 Task: Add the task  Create a new online booking system for a conference center to the section Dash Dash in the project AgileRescue and add a Due Date to the respective task as 2023/07/08
Action: Mouse moved to (72, 270)
Screenshot: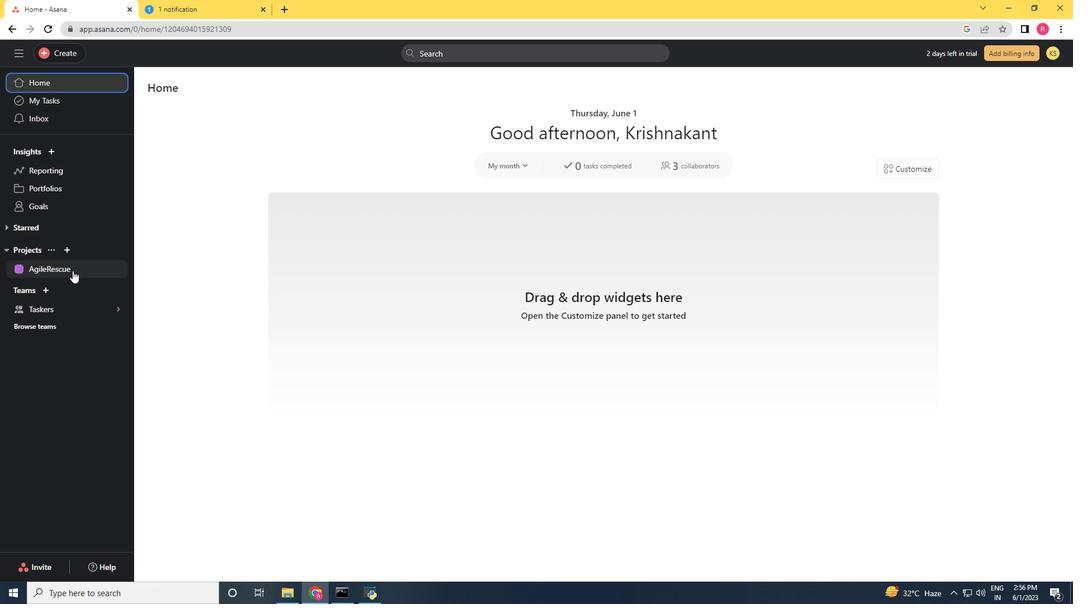 
Action: Mouse pressed left at (72, 270)
Screenshot: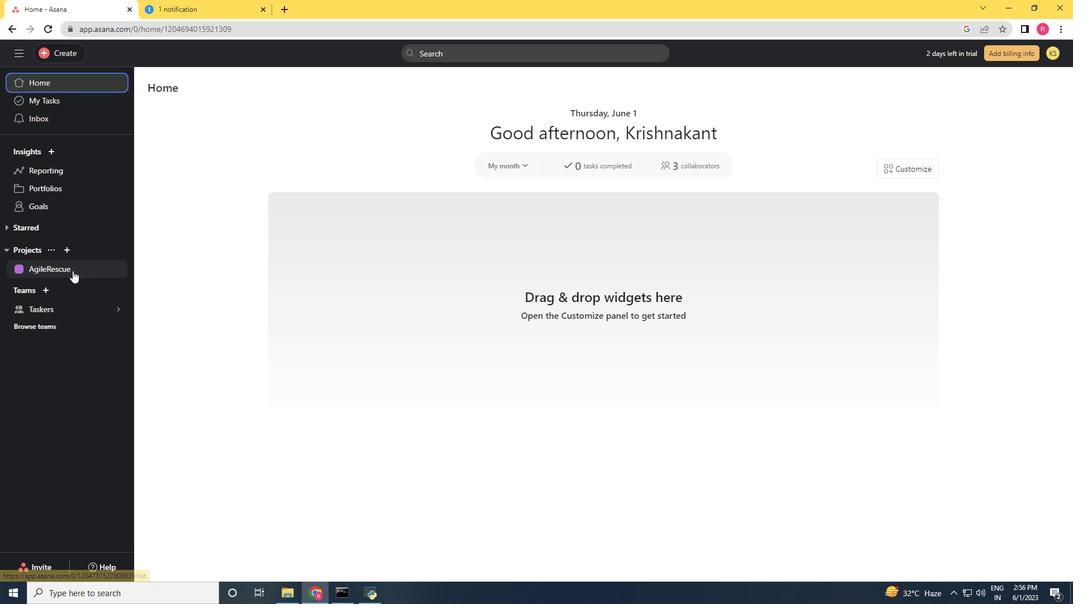 
Action: Mouse moved to (223, 279)
Screenshot: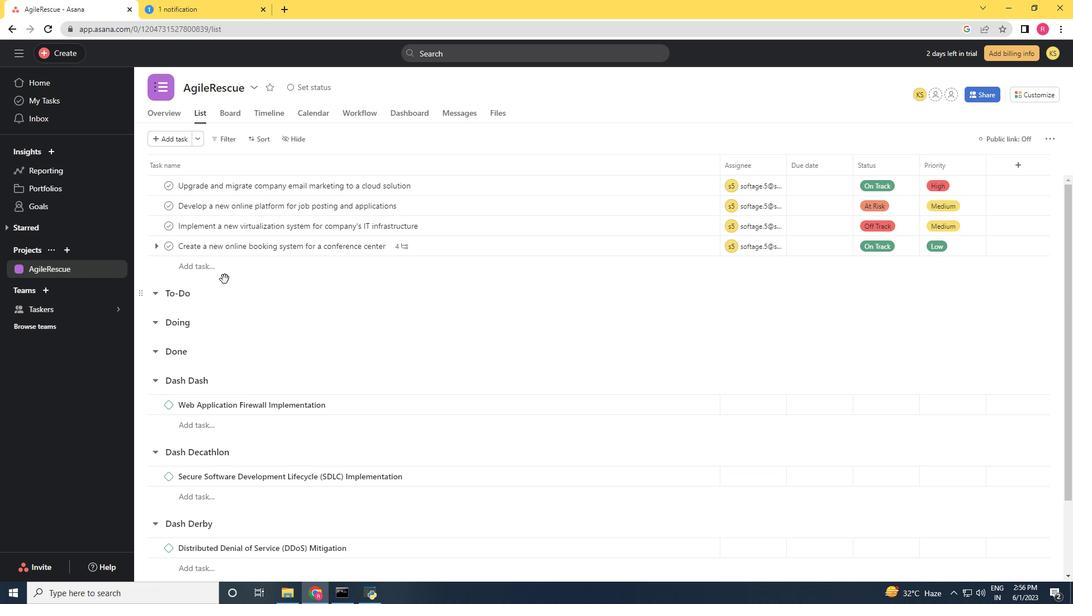 
Action: Mouse scrolled (223, 278) with delta (0, 0)
Screenshot: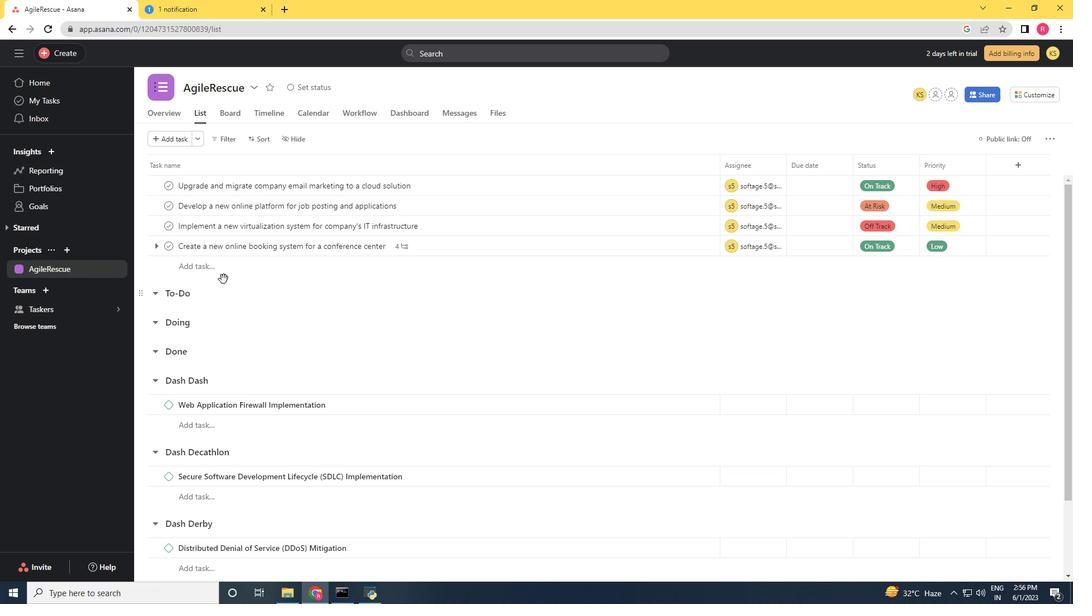 
Action: Mouse scrolled (223, 278) with delta (0, 0)
Screenshot: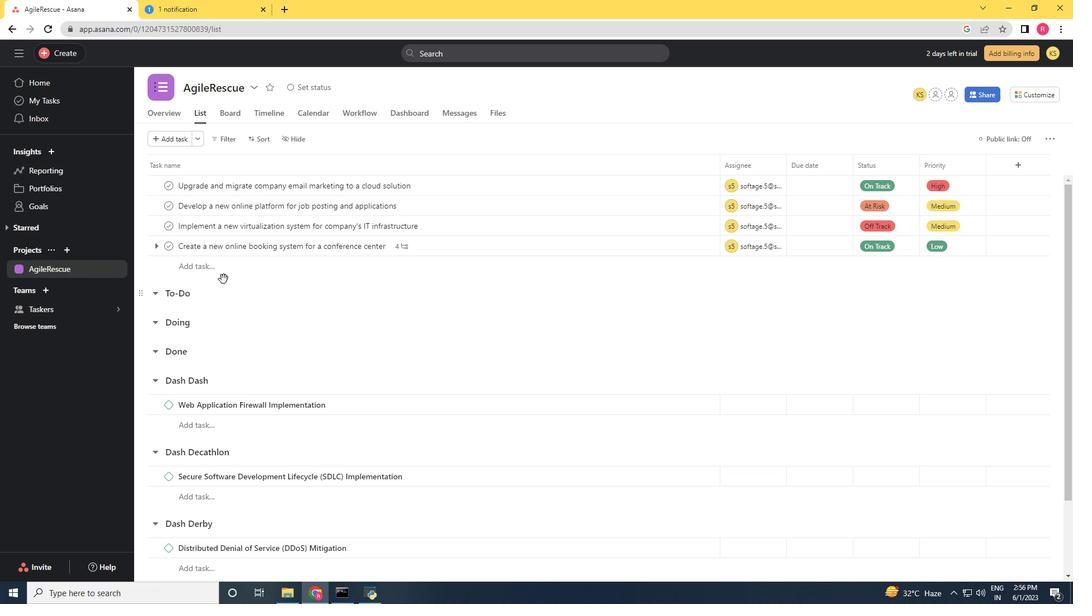 
Action: Mouse moved to (223, 279)
Screenshot: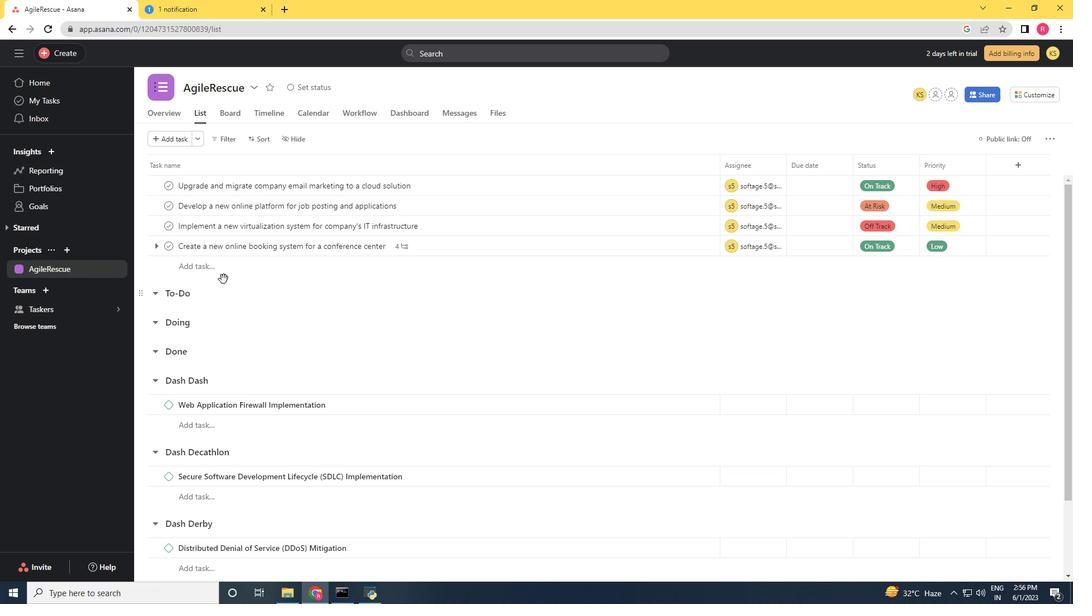
Action: Mouse scrolled (223, 278) with delta (0, 0)
Screenshot: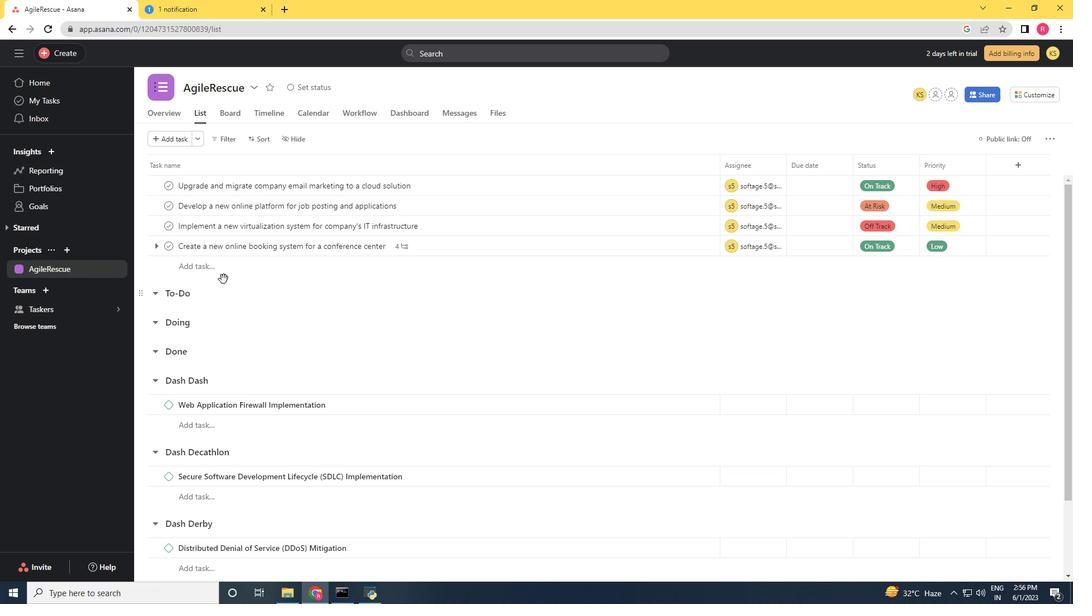 
Action: Mouse scrolled (223, 278) with delta (0, 0)
Screenshot: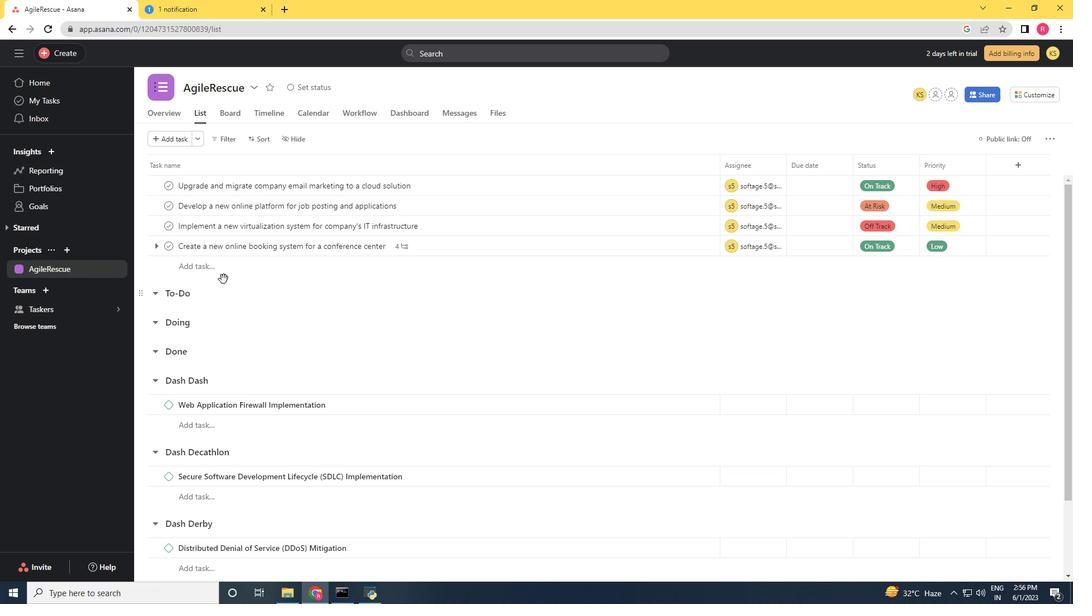 
Action: Mouse scrolled (223, 278) with delta (0, 0)
Screenshot: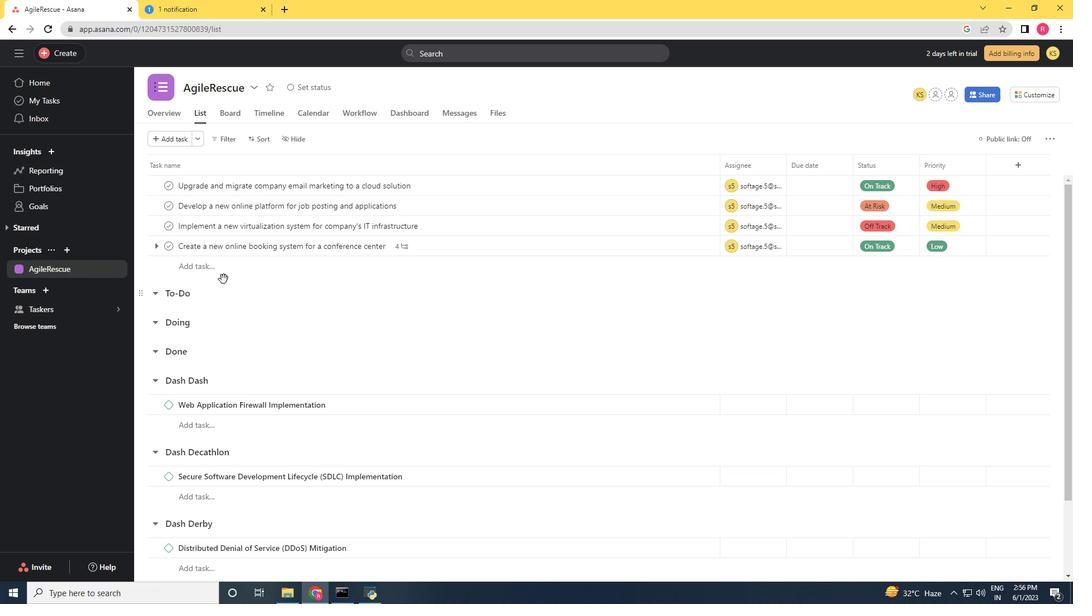 
Action: Mouse moved to (223, 279)
Screenshot: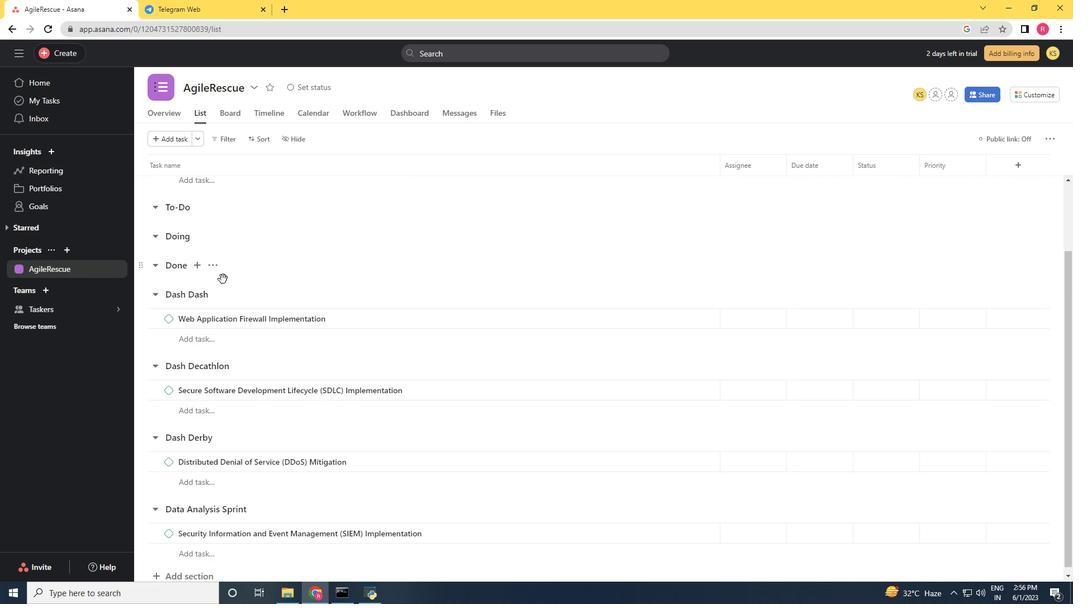 
Action: Mouse scrolled (223, 278) with delta (0, 0)
Screenshot: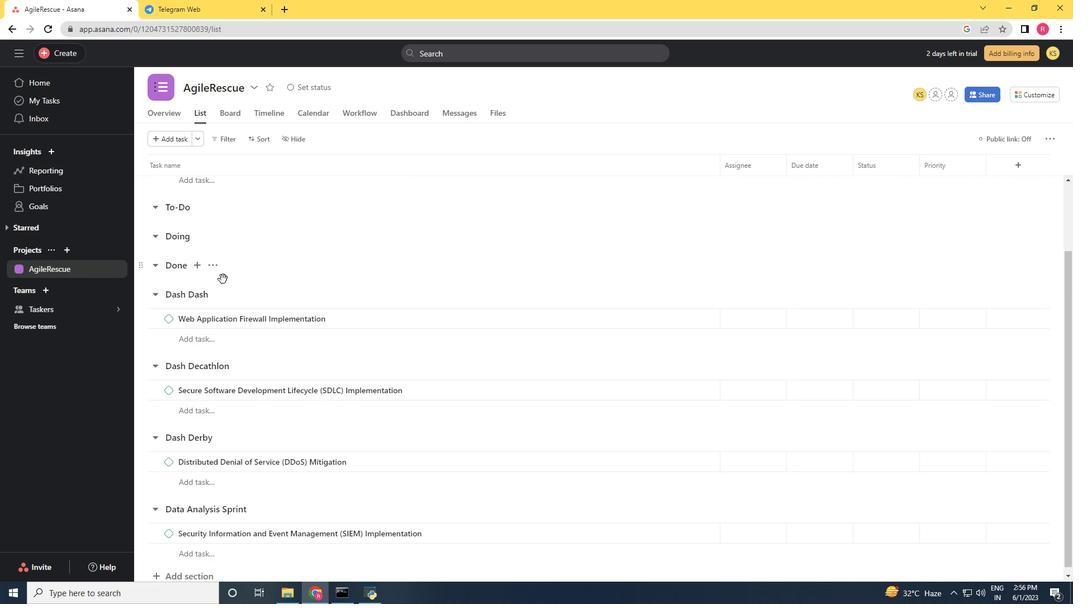 
Action: Mouse moved to (303, 274)
Screenshot: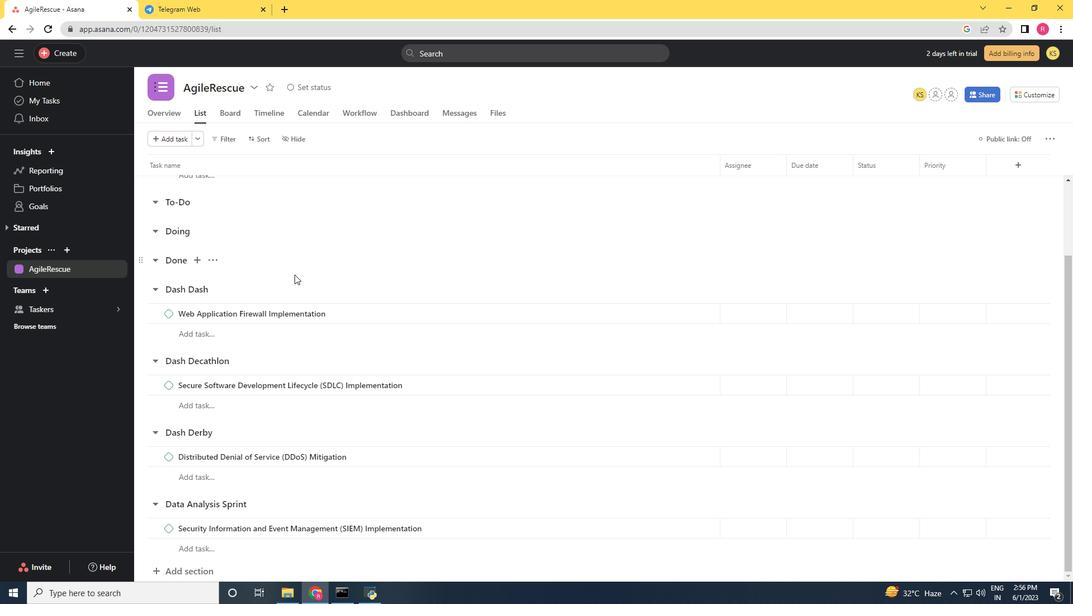 
Action: Mouse scrolled (303, 275) with delta (0, 0)
Screenshot: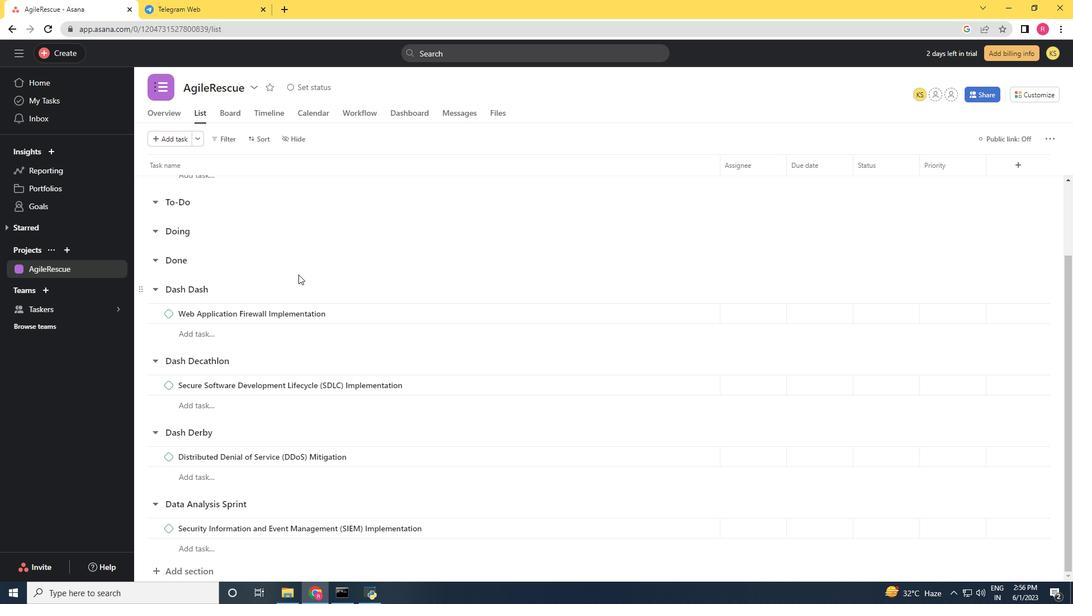 
Action: Mouse scrolled (303, 275) with delta (0, 0)
Screenshot: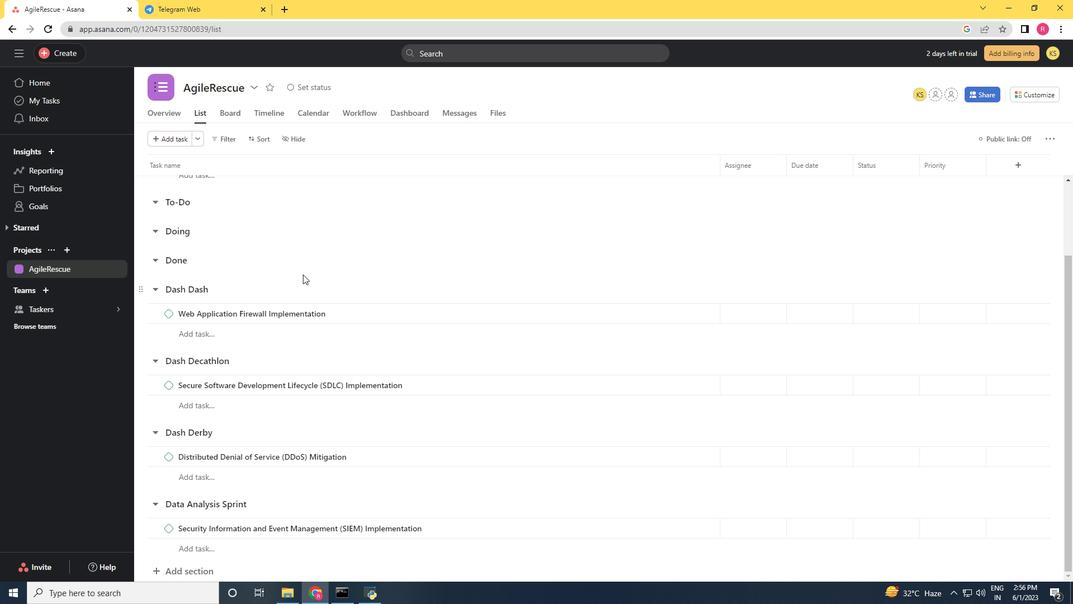 
Action: Mouse scrolled (303, 275) with delta (0, 0)
Screenshot: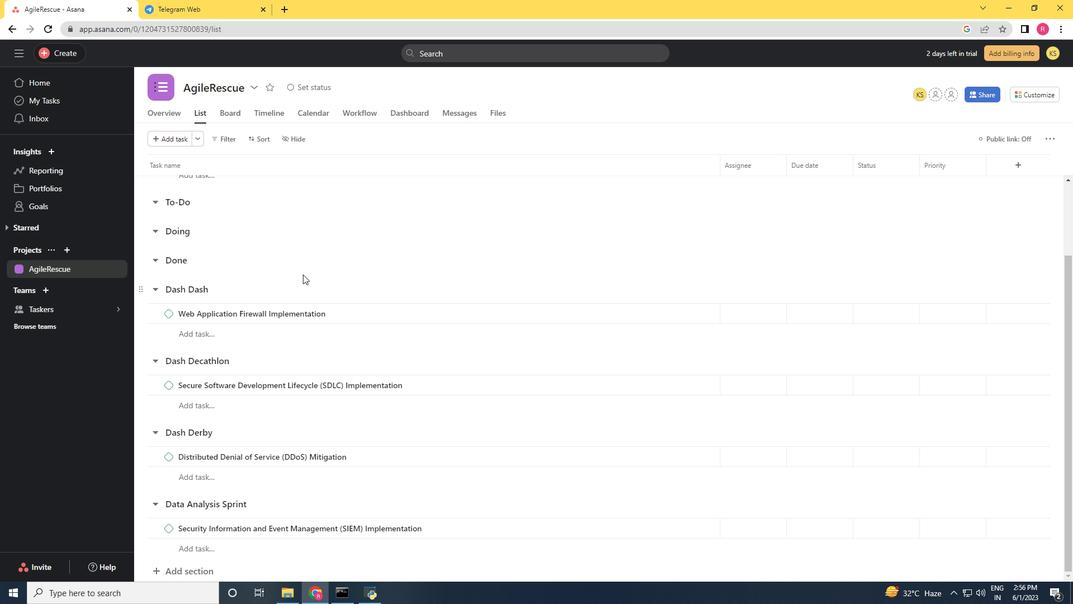
Action: Mouse moved to (303, 274)
Screenshot: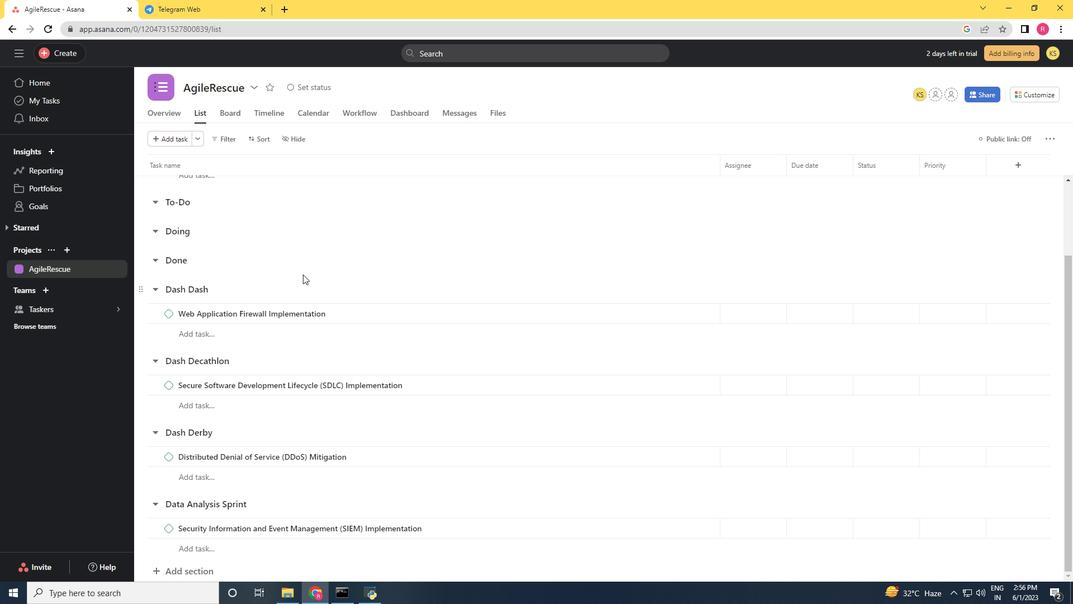 
Action: Mouse scrolled (303, 275) with delta (0, 0)
Screenshot: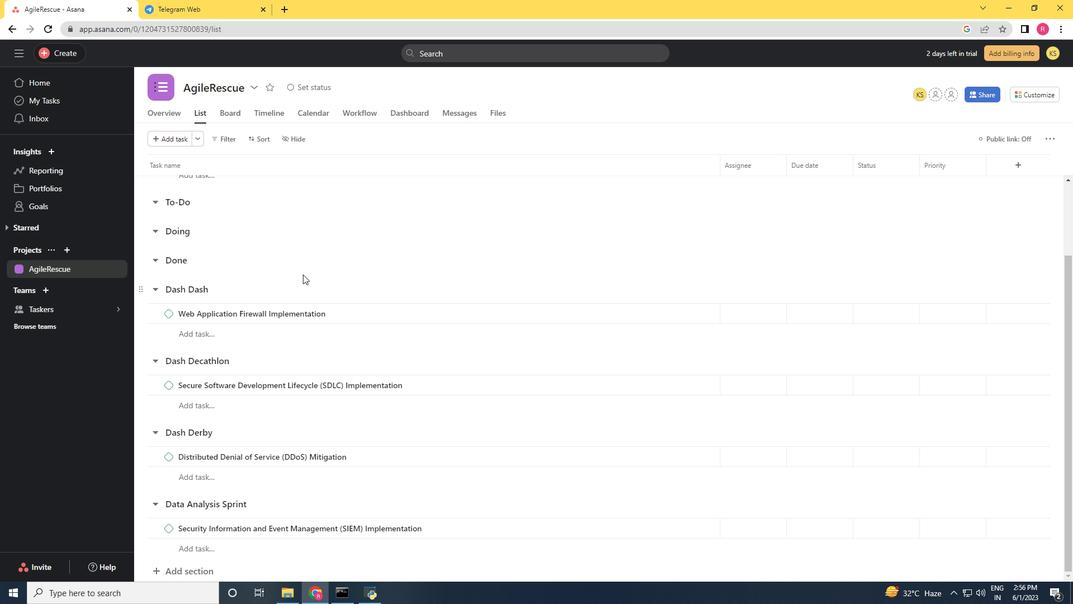 
Action: Mouse scrolled (303, 275) with delta (0, 0)
Screenshot: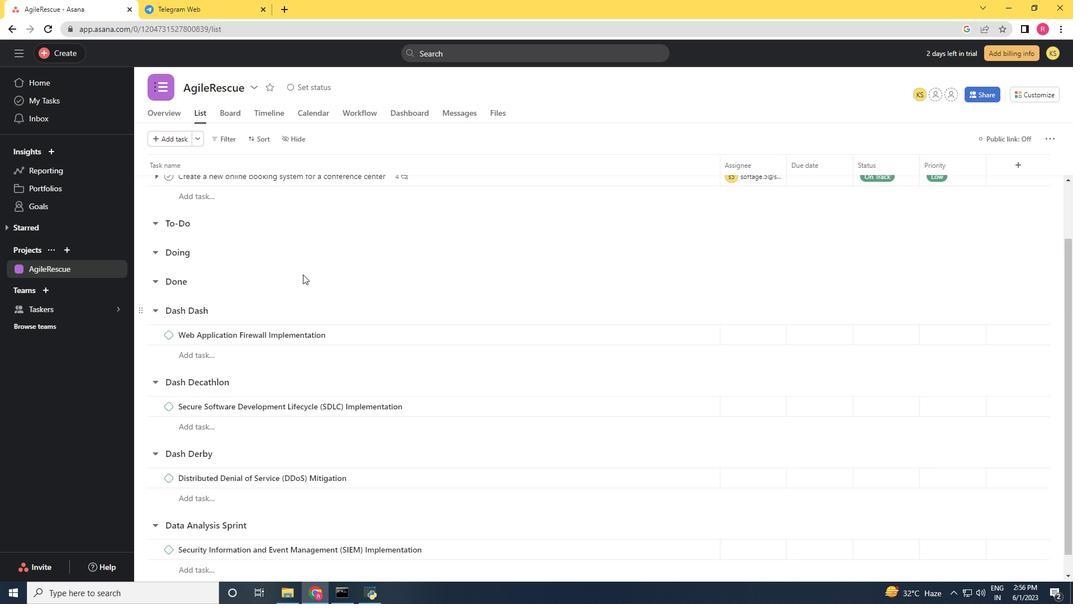 
Action: Mouse moved to (691, 248)
Screenshot: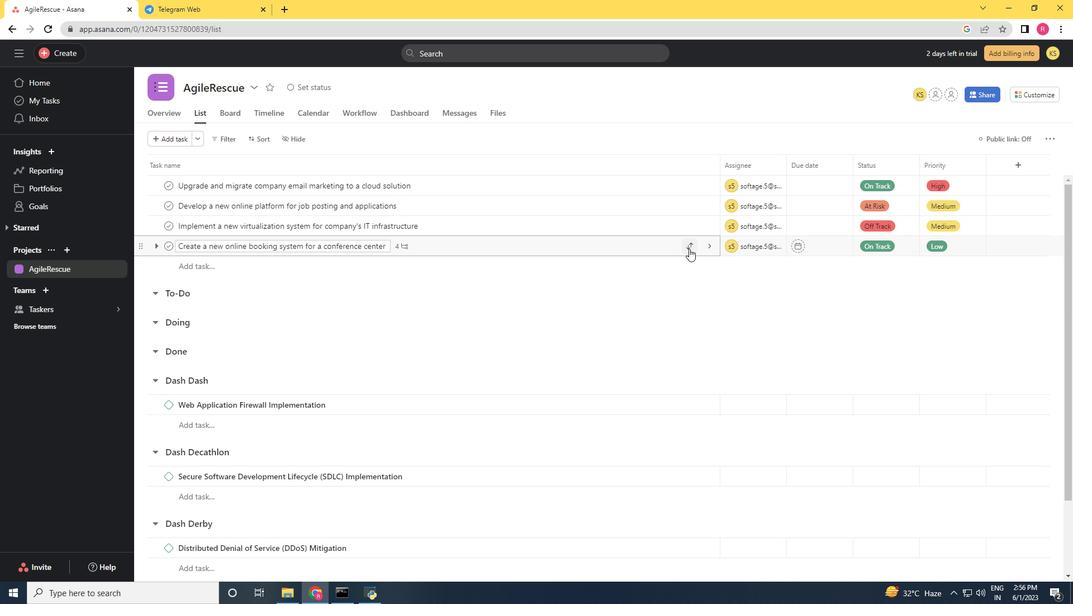 
Action: Mouse pressed left at (691, 248)
Screenshot: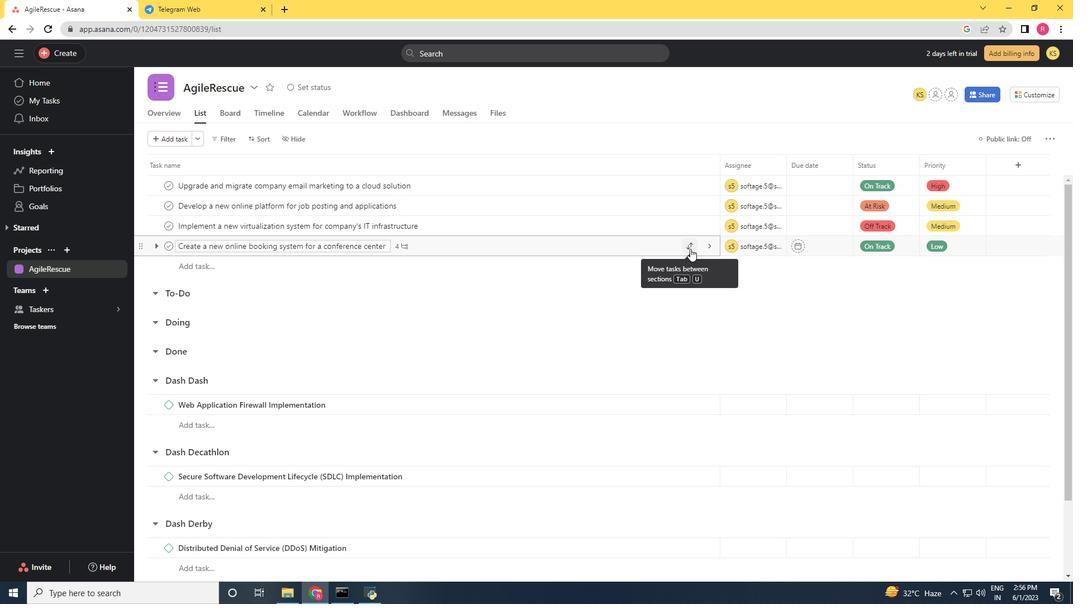 
Action: Mouse moved to (651, 370)
Screenshot: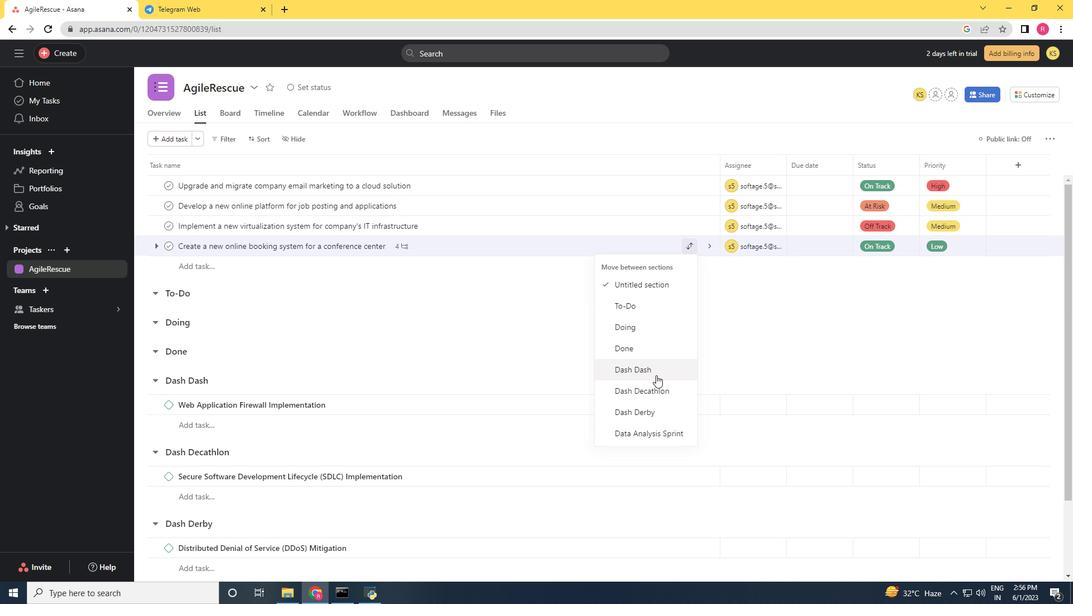 
Action: Mouse pressed left at (651, 370)
Screenshot: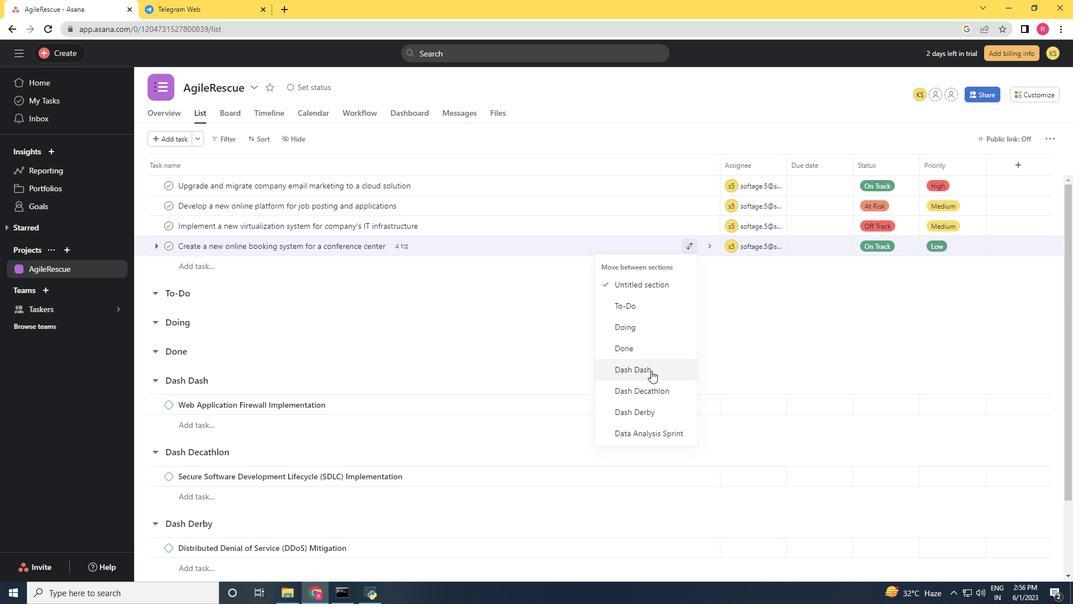 
Action: Mouse moved to (574, 384)
Screenshot: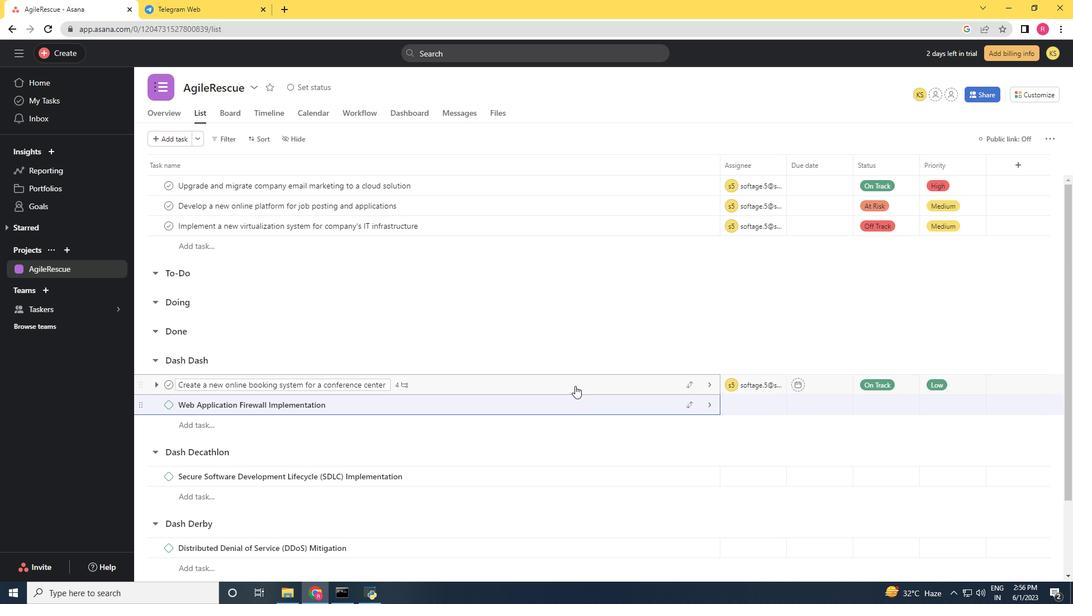 
Action: Mouse pressed left at (574, 384)
Screenshot: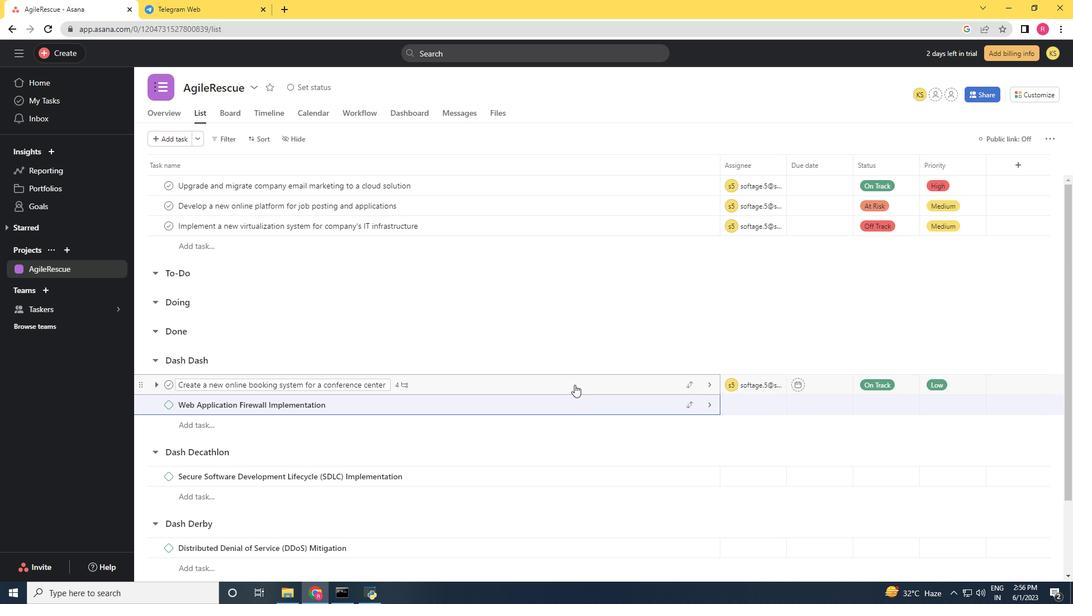 
Action: Mouse moved to (800, 233)
Screenshot: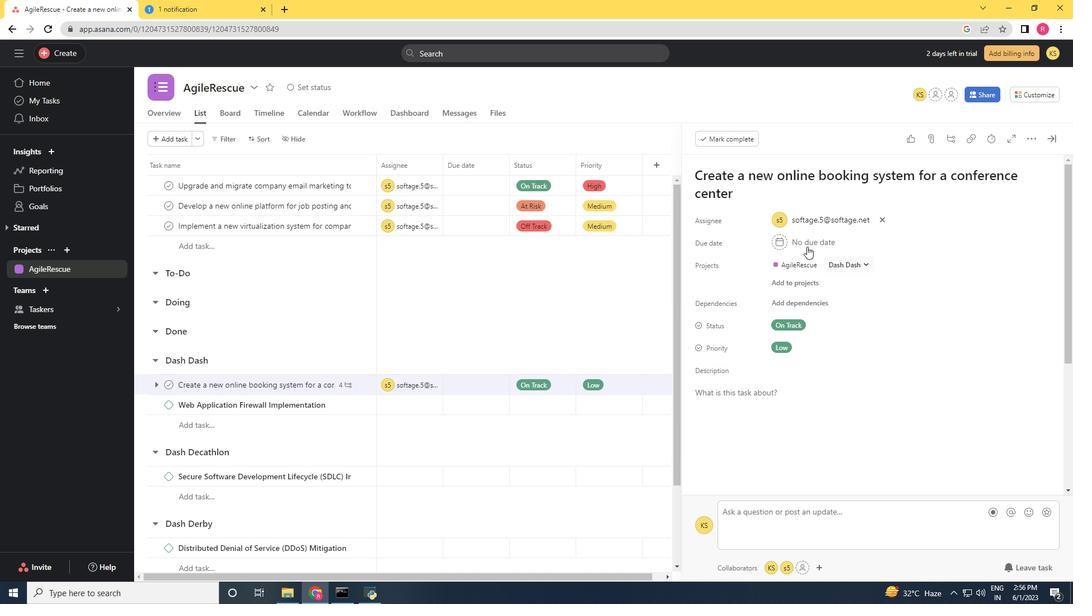 
Action: Mouse pressed left at (800, 233)
Screenshot: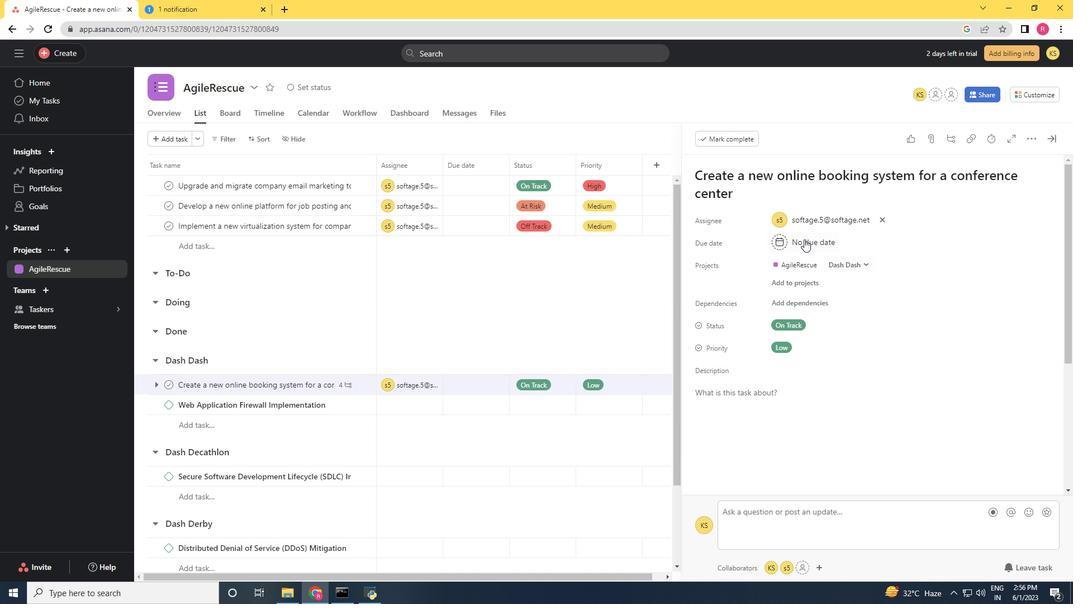 
Action: Mouse moved to (909, 296)
Screenshot: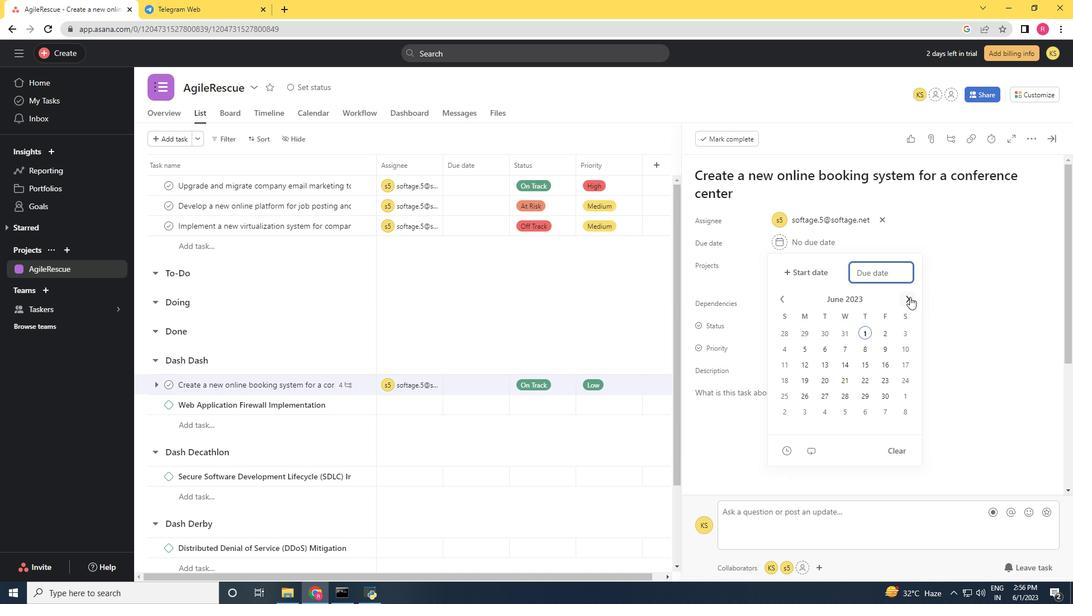 
Action: Mouse pressed left at (909, 296)
Screenshot: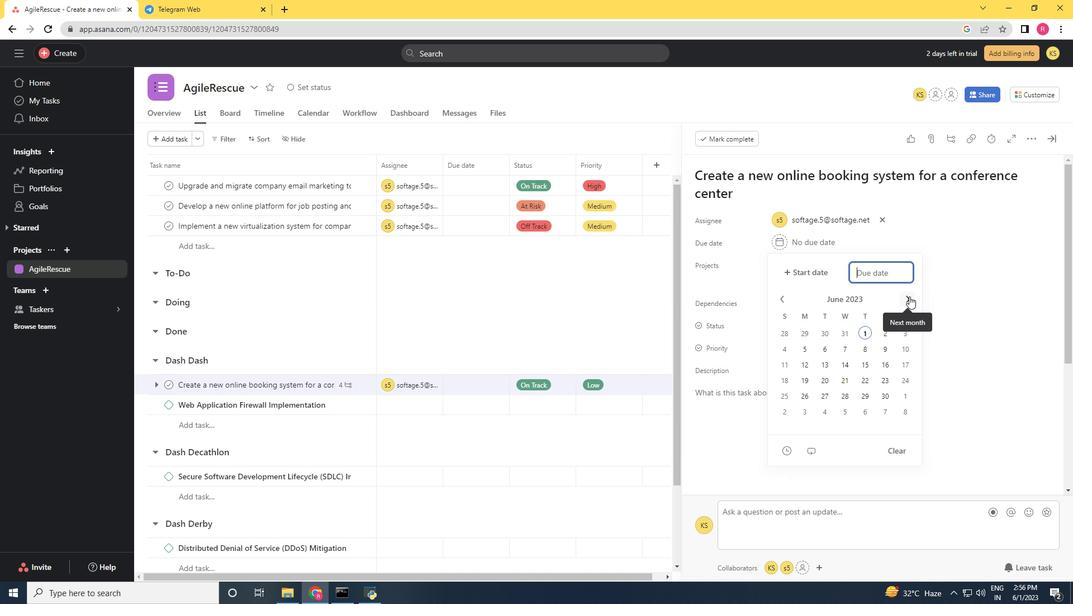 
Action: Mouse moved to (905, 342)
Screenshot: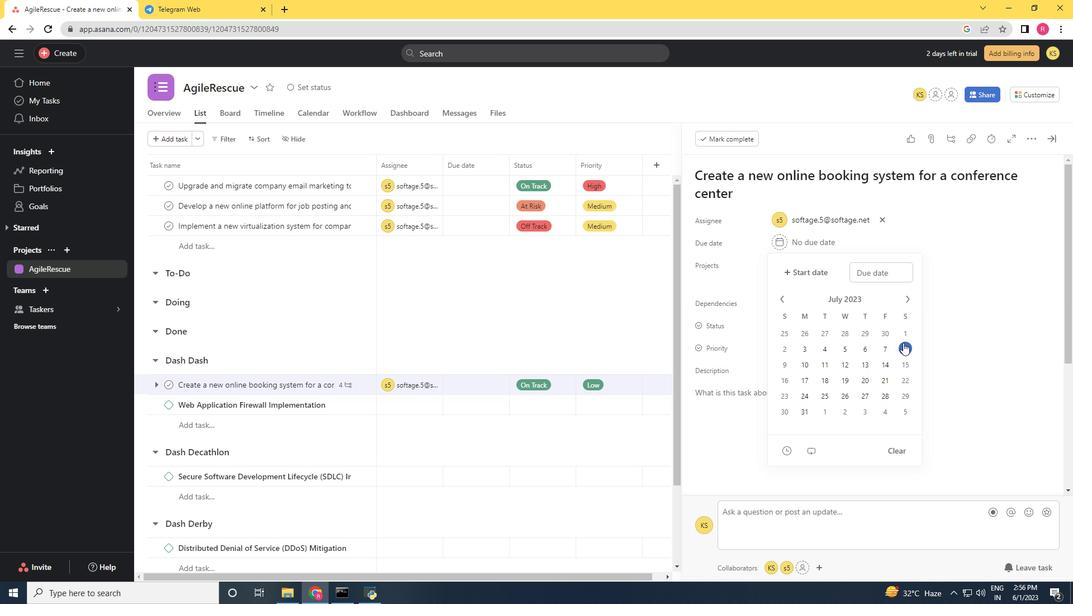 
Action: Mouse pressed left at (905, 342)
Screenshot: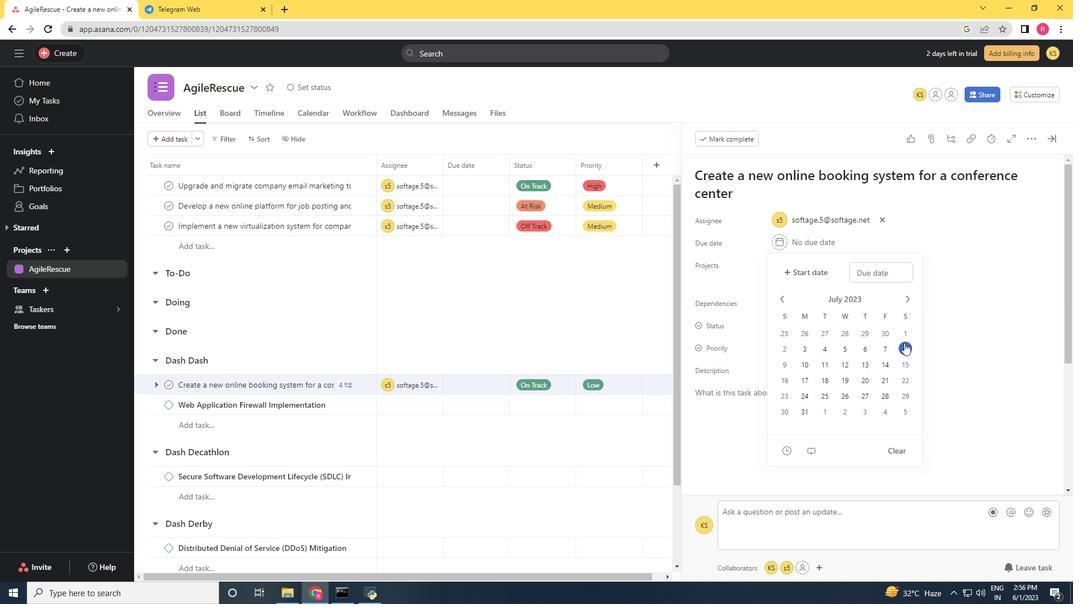 
Action: Mouse moved to (952, 342)
Screenshot: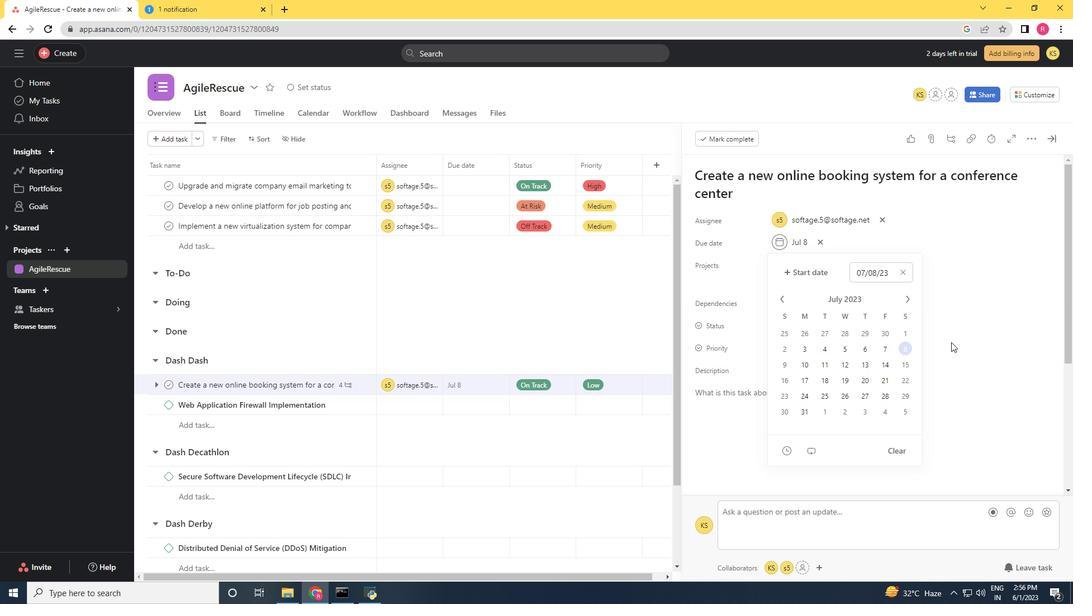 
Action: Mouse pressed left at (952, 342)
Screenshot: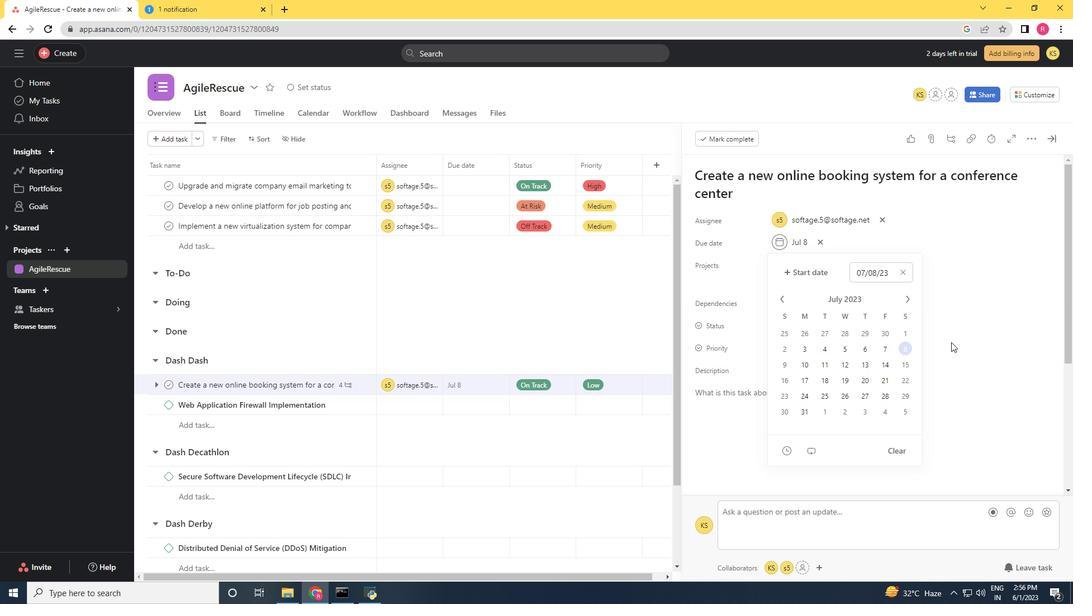 
Action: Mouse moved to (1057, 145)
Screenshot: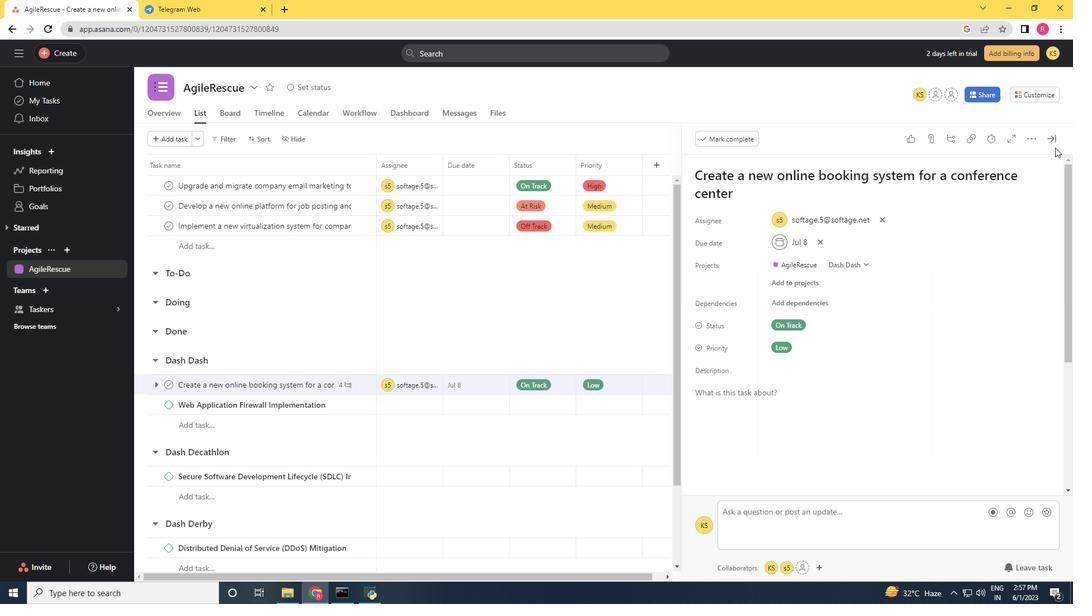 
Action: Mouse pressed left at (1057, 145)
Screenshot: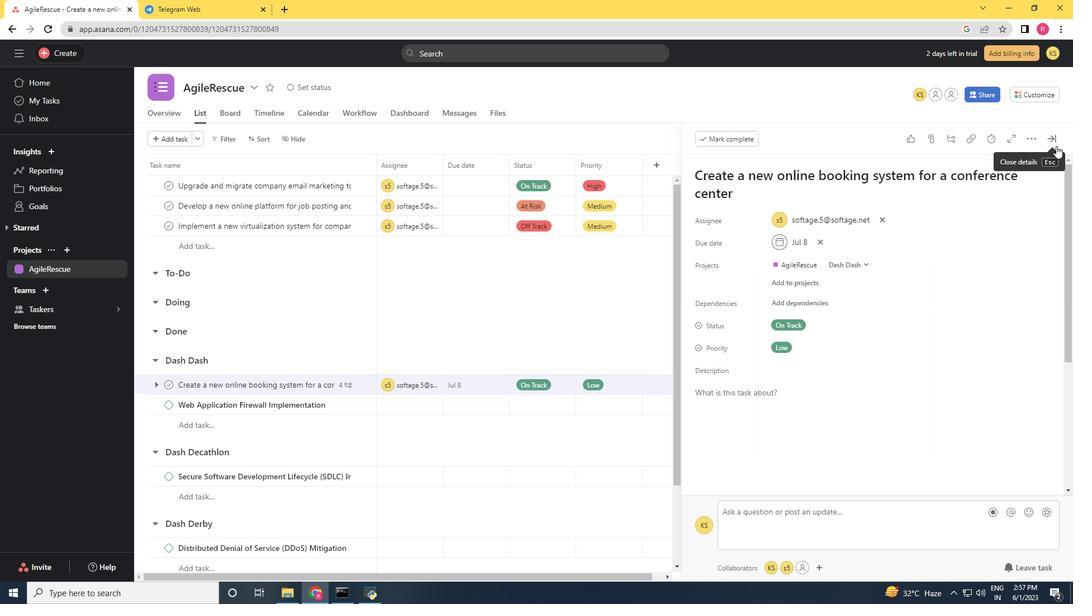 
Action: Mouse moved to (377, 247)
Screenshot: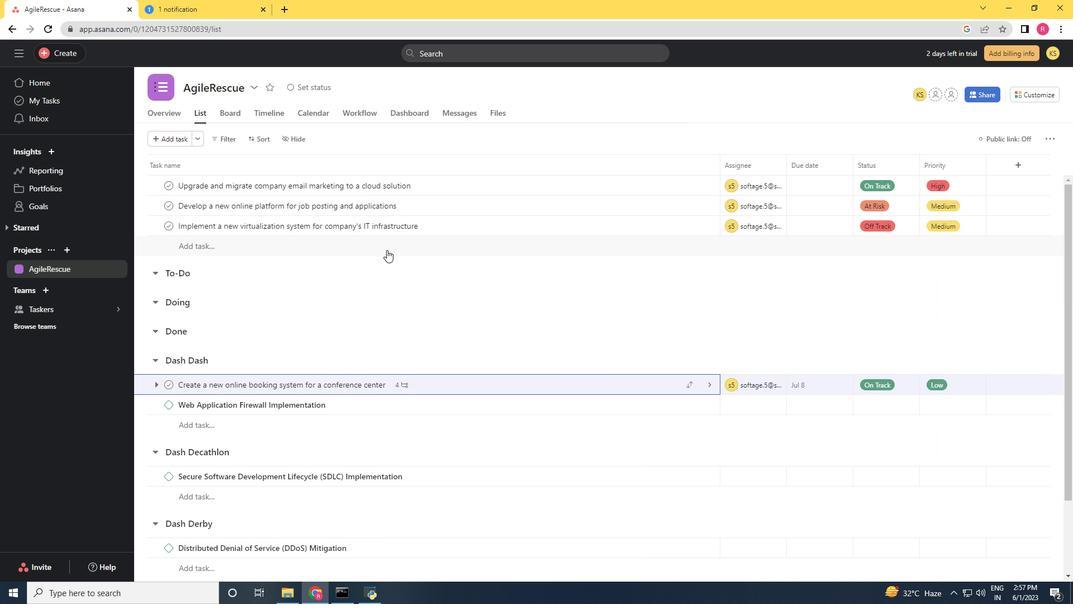 
